 Task: Create Card Quality Control Performance Review in Board Social Media Influencer Marketing Platforms to Workspace Factoring Services. Create Card Financial Conference Review in Board Market Research and Insights to Workspace Factoring Services. Create Card Safety and Security Review in Board Product Roadmap Planning and Prioritization to Workspace Factoring Services
Action: Mouse moved to (83, 377)
Screenshot: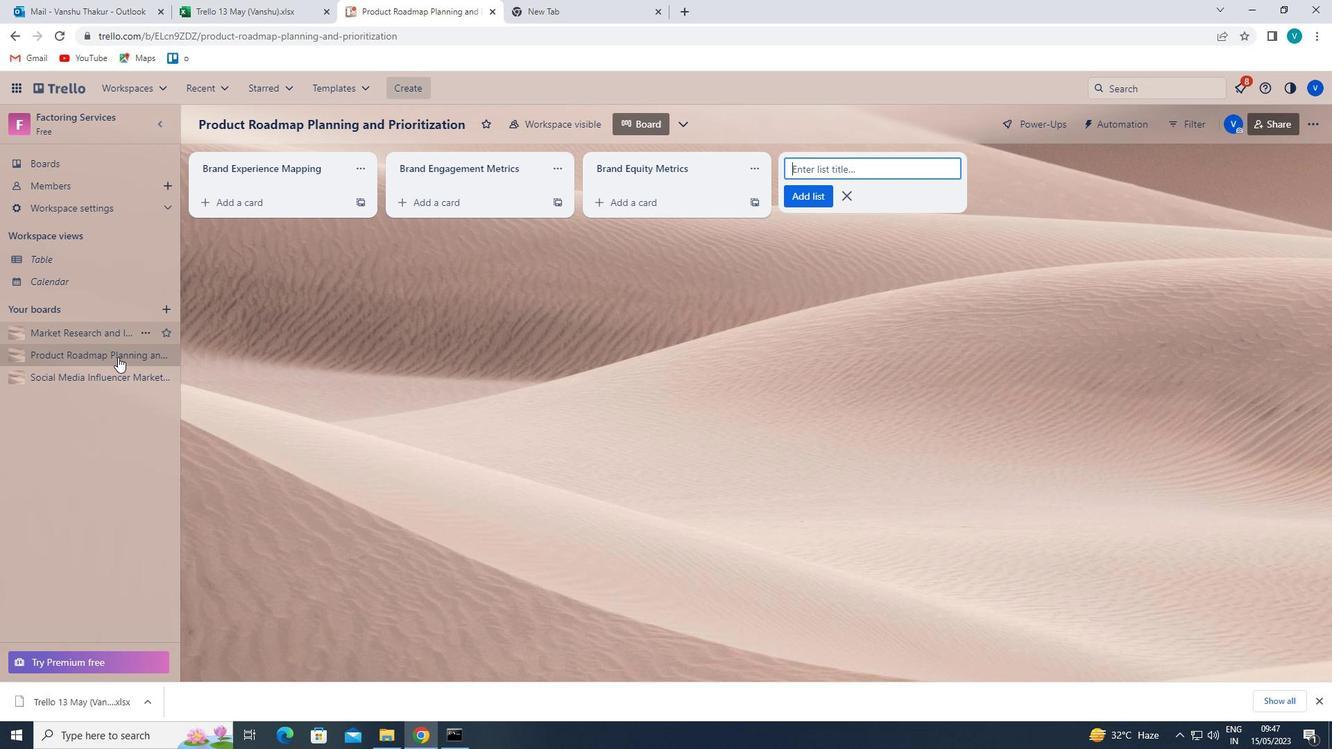 
Action: Mouse pressed left at (83, 377)
Screenshot: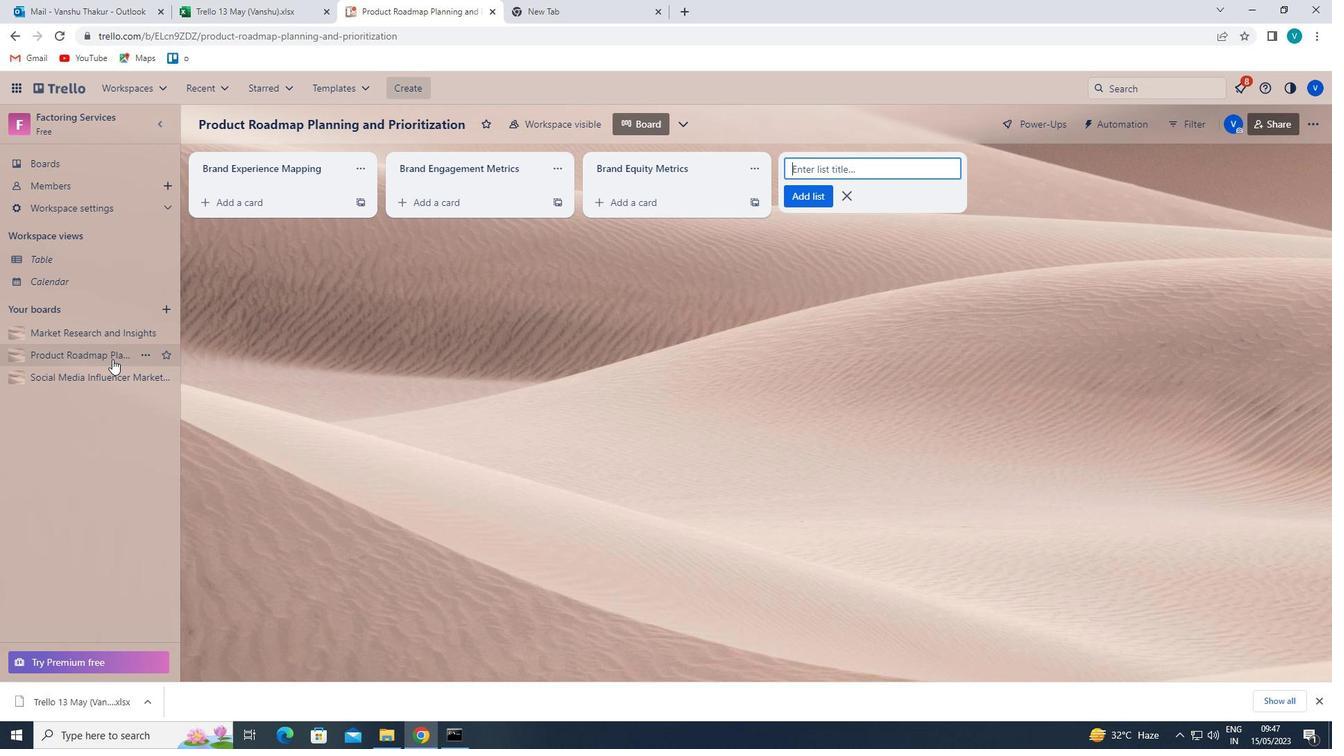 
Action: Mouse moved to (251, 199)
Screenshot: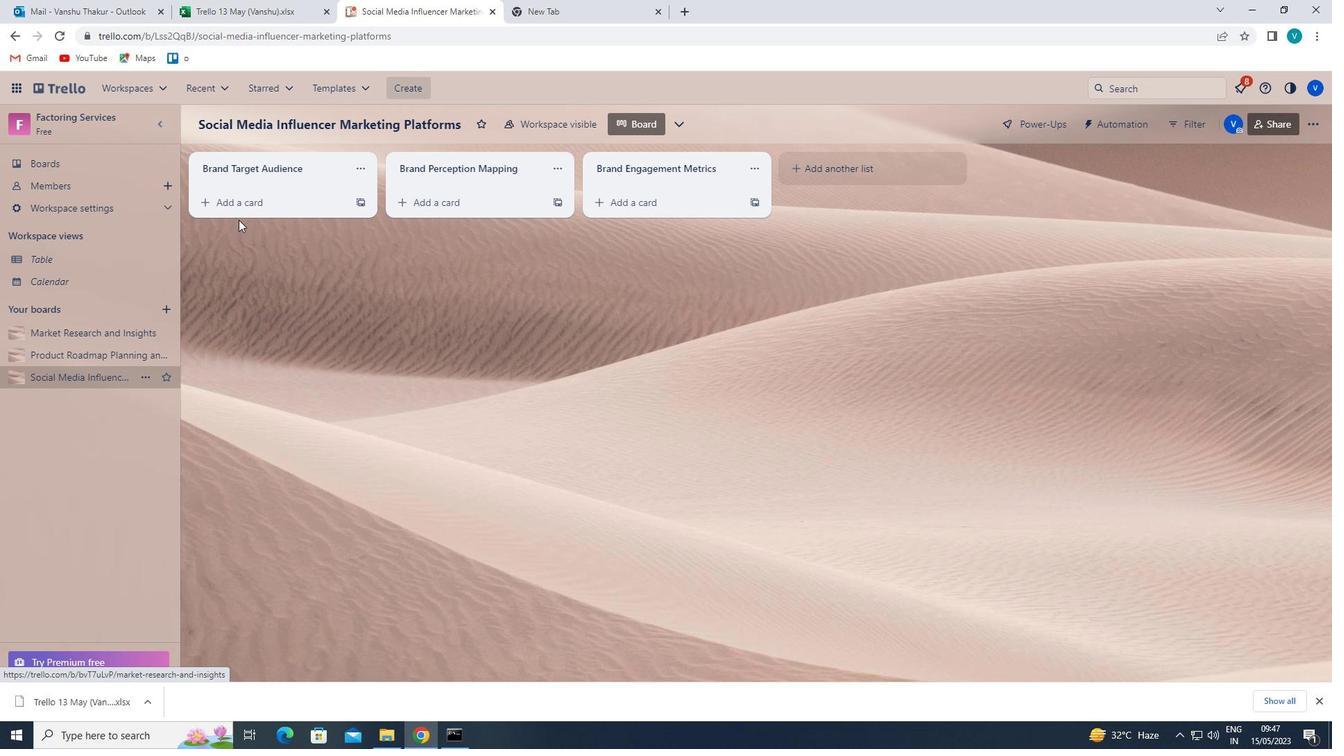 
Action: Mouse pressed left at (251, 199)
Screenshot: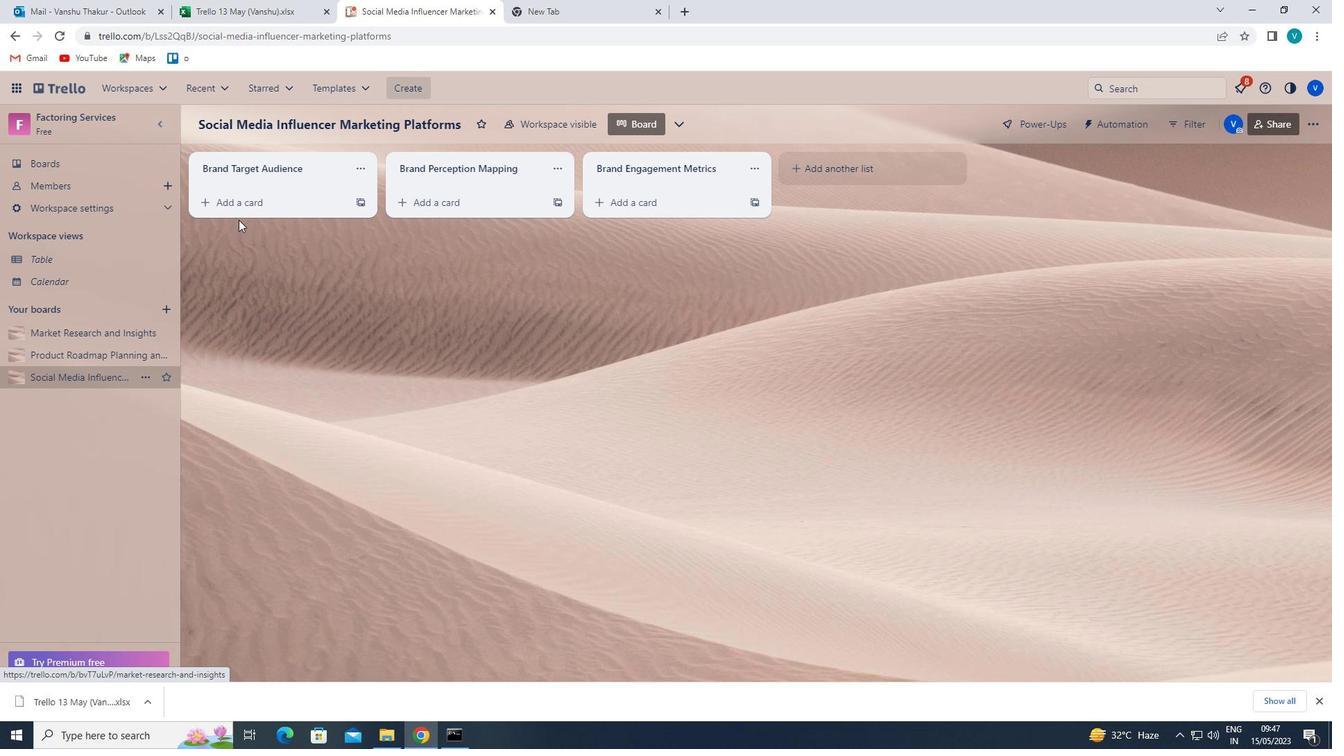 
Action: Key pressed <Key.shift>QUALITY<Key.space><Key.shift>CONTROL<Key.space><Key.shift>PERFORMANCE<Key.space><Key.shift>REVIR<Key.backspace>EW<Key.enter>
Screenshot: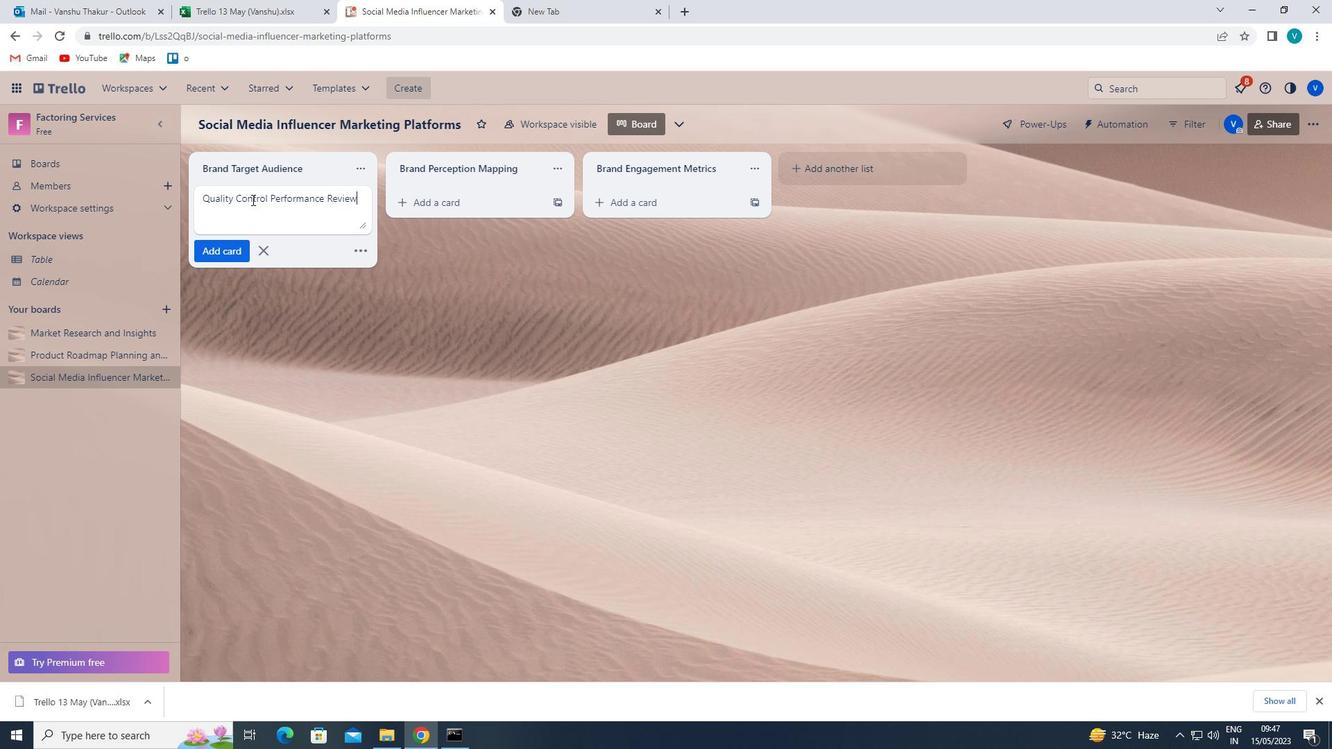 
Action: Mouse moved to (91, 340)
Screenshot: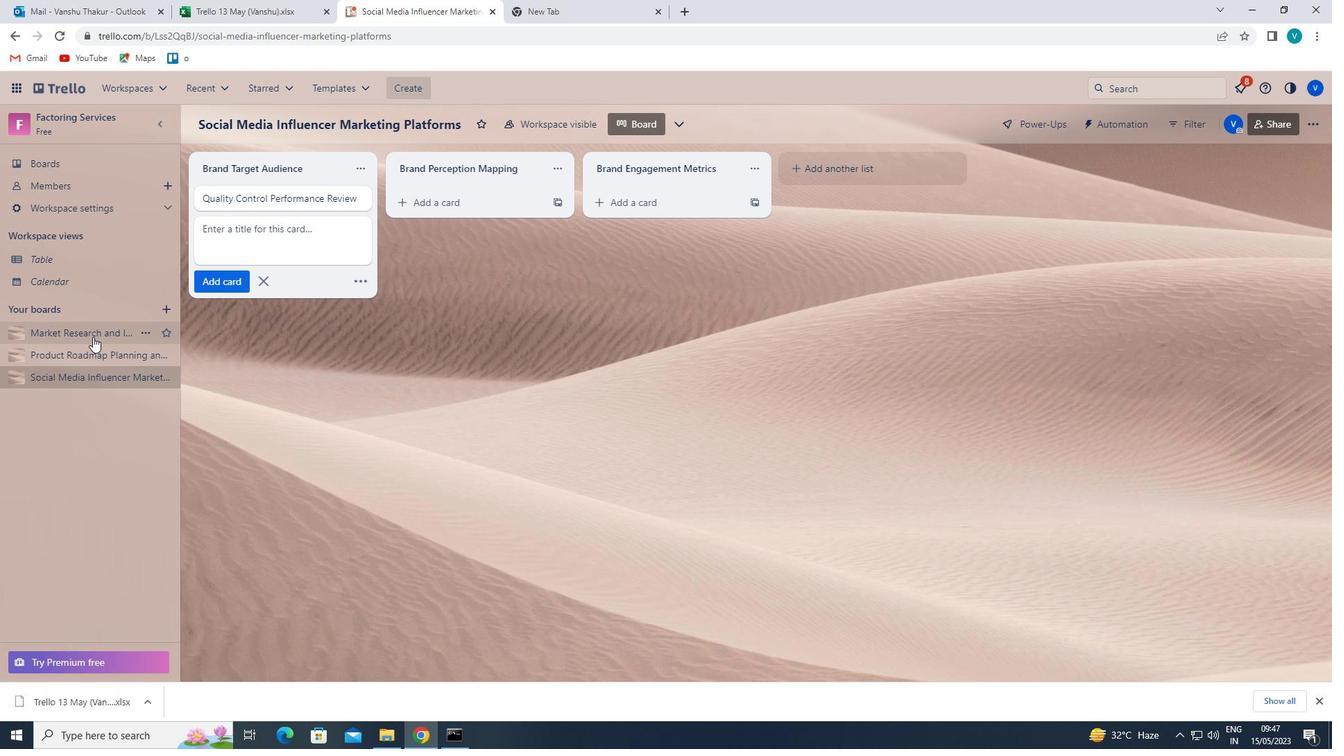 
Action: Mouse pressed left at (91, 340)
Screenshot: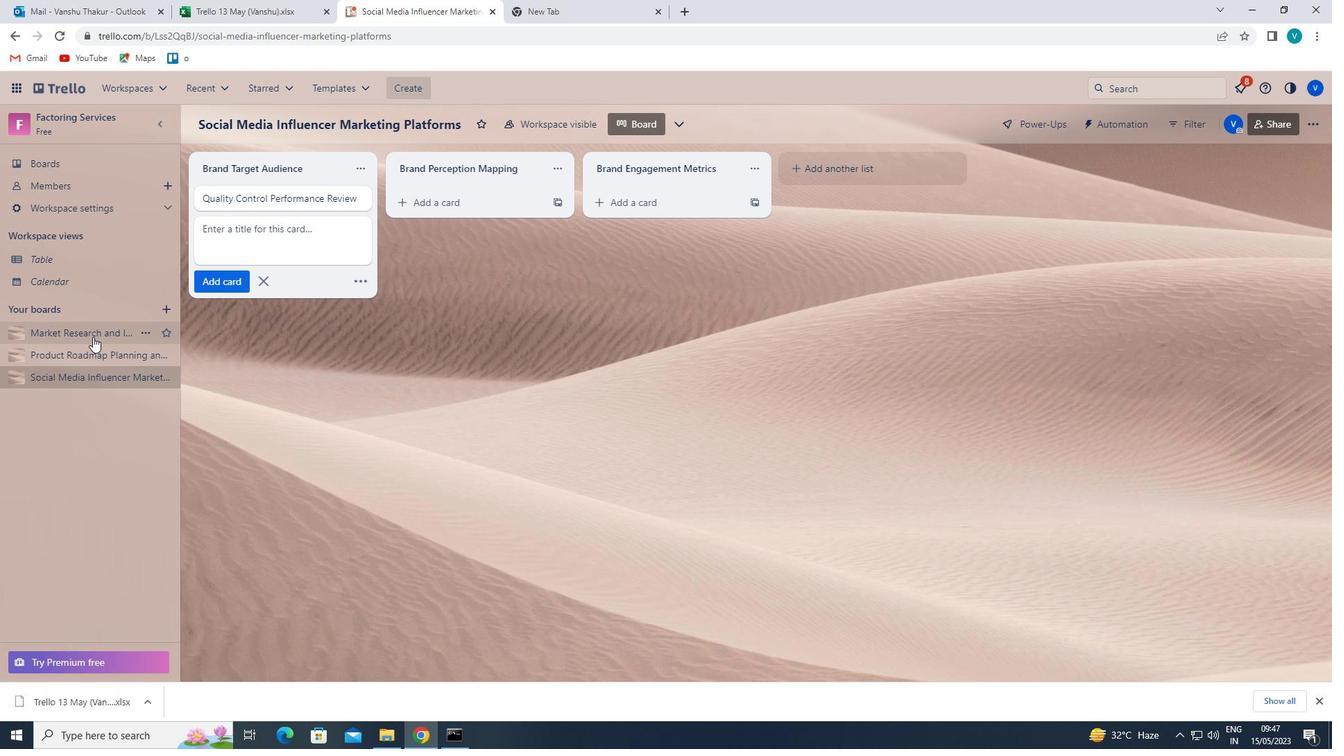 
Action: Mouse moved to (255, 201)
Screenshot: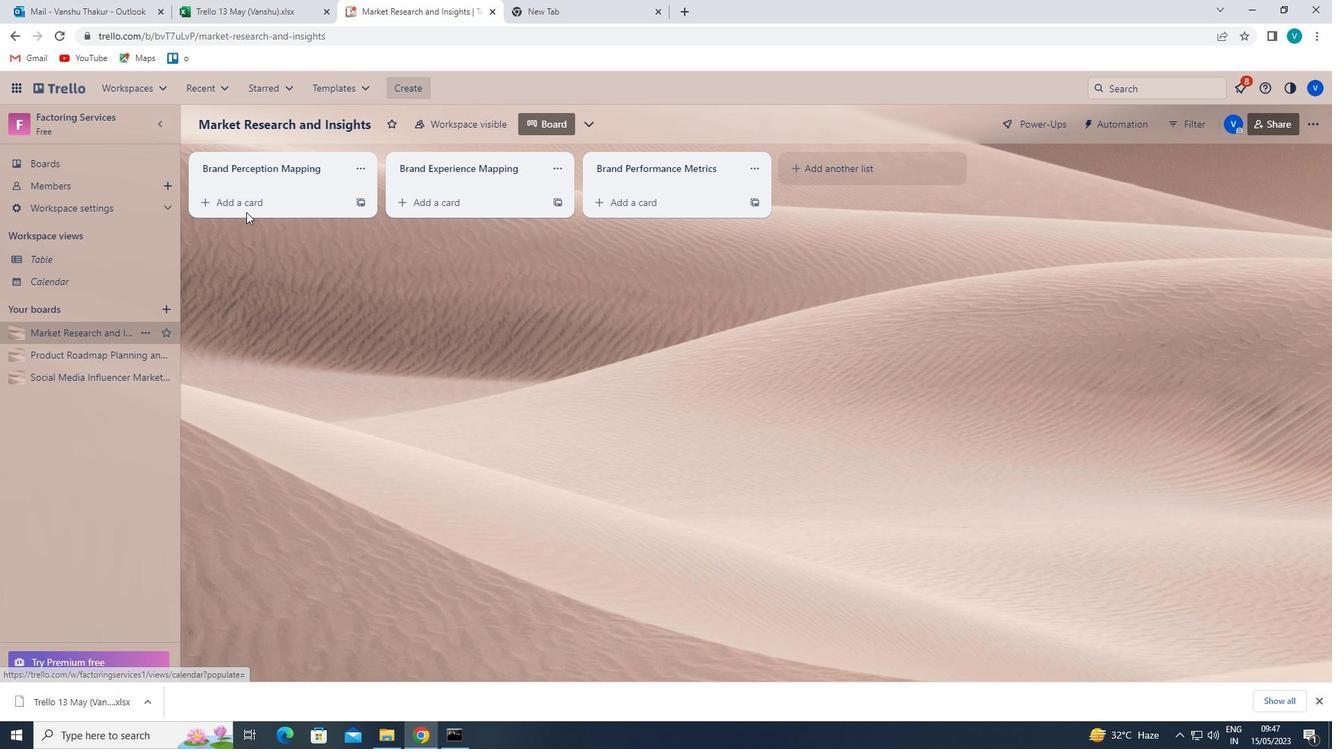 
Action: Mouse pressed left at (255, 201)
Screenshot: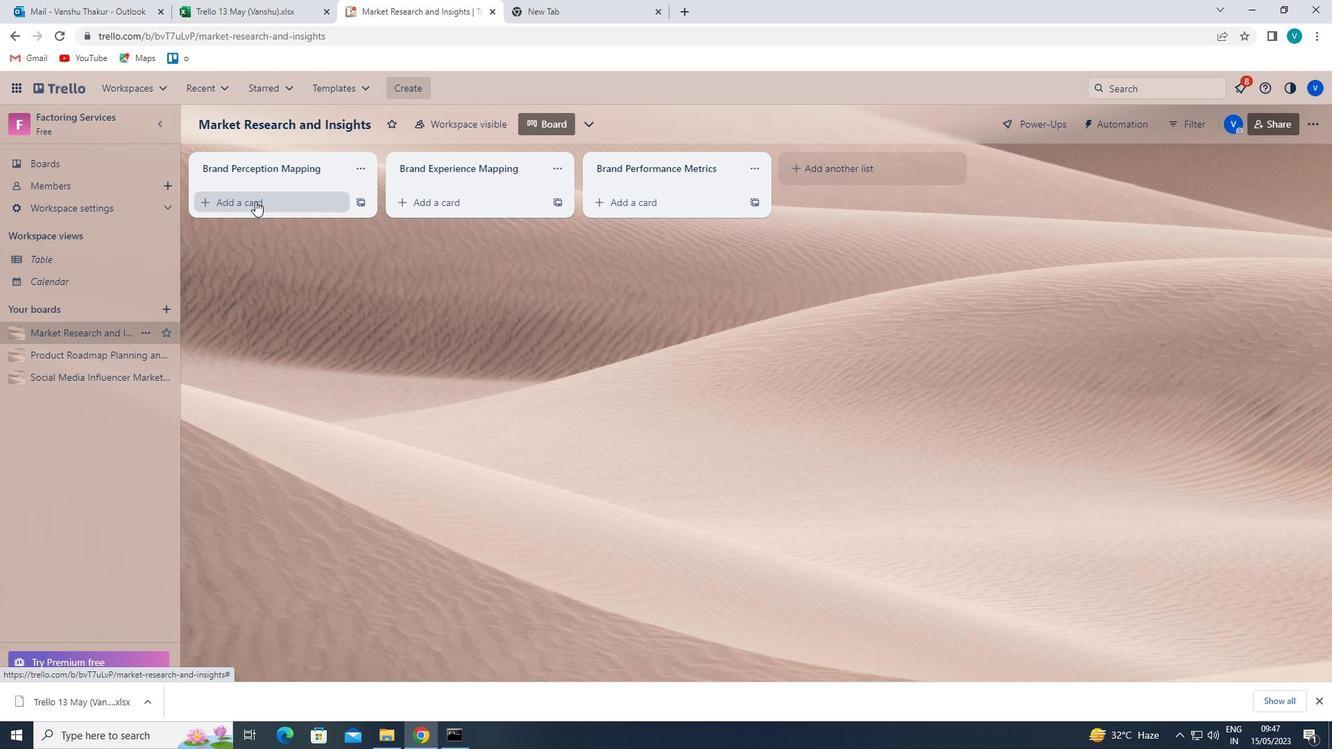 
Action: Key pressed <Key.shift>FINANCIAL<Key.space><Key.shift><Key.shift><Key.shift><Key.shift><Key.shift><Key.shift><Key.shift><Key.shift><Key.shift><Key.shift>CONFERENCE<Key.space><Key.shift>REVIEW<Key.enter>
Screenshot: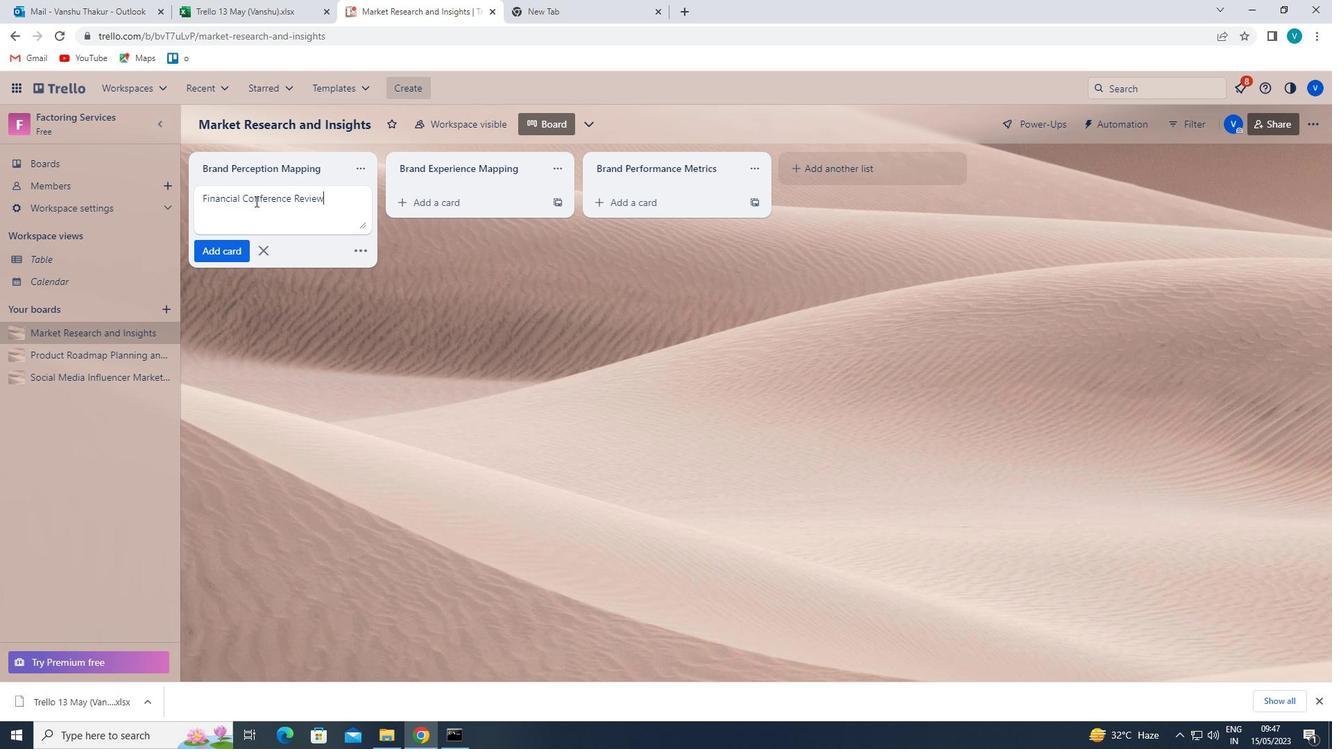 
Action: Mouse moved to (83, 349)
Screenshot: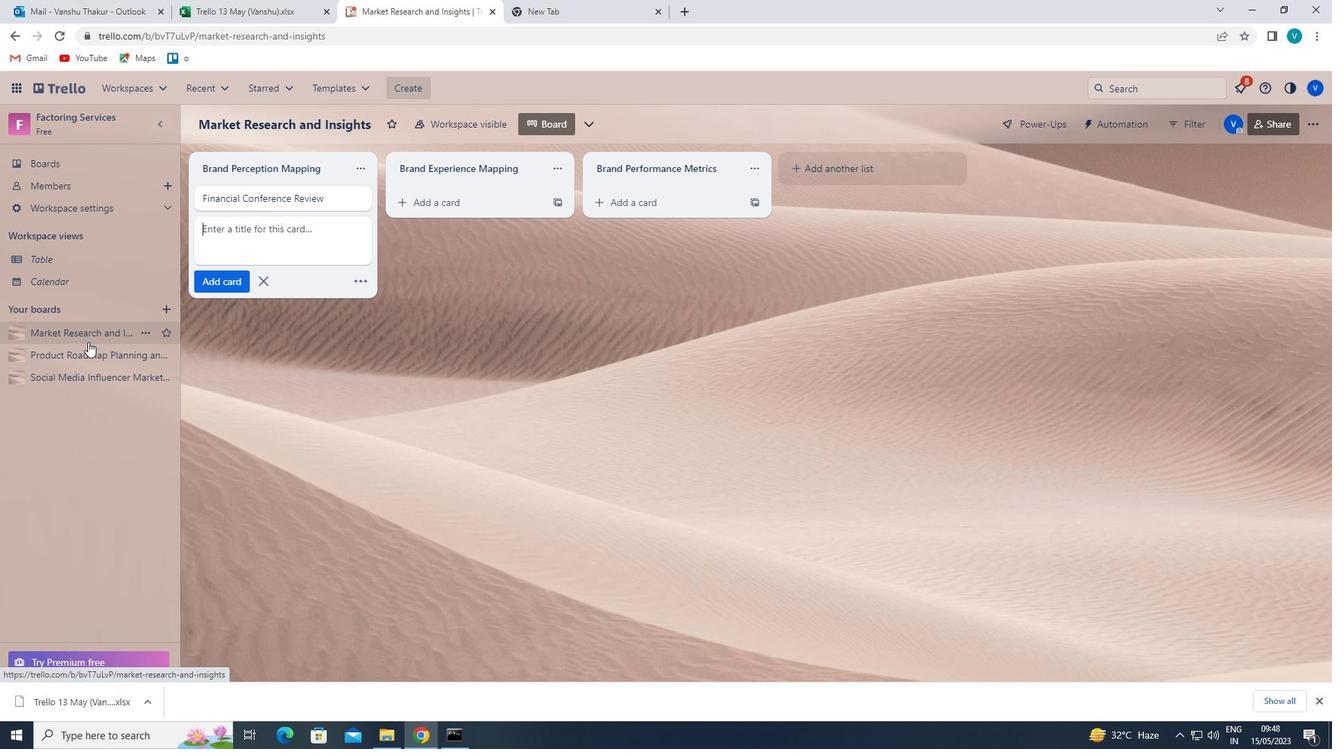 
Action: Mouse pressed left at (83, 349)
Screenshot: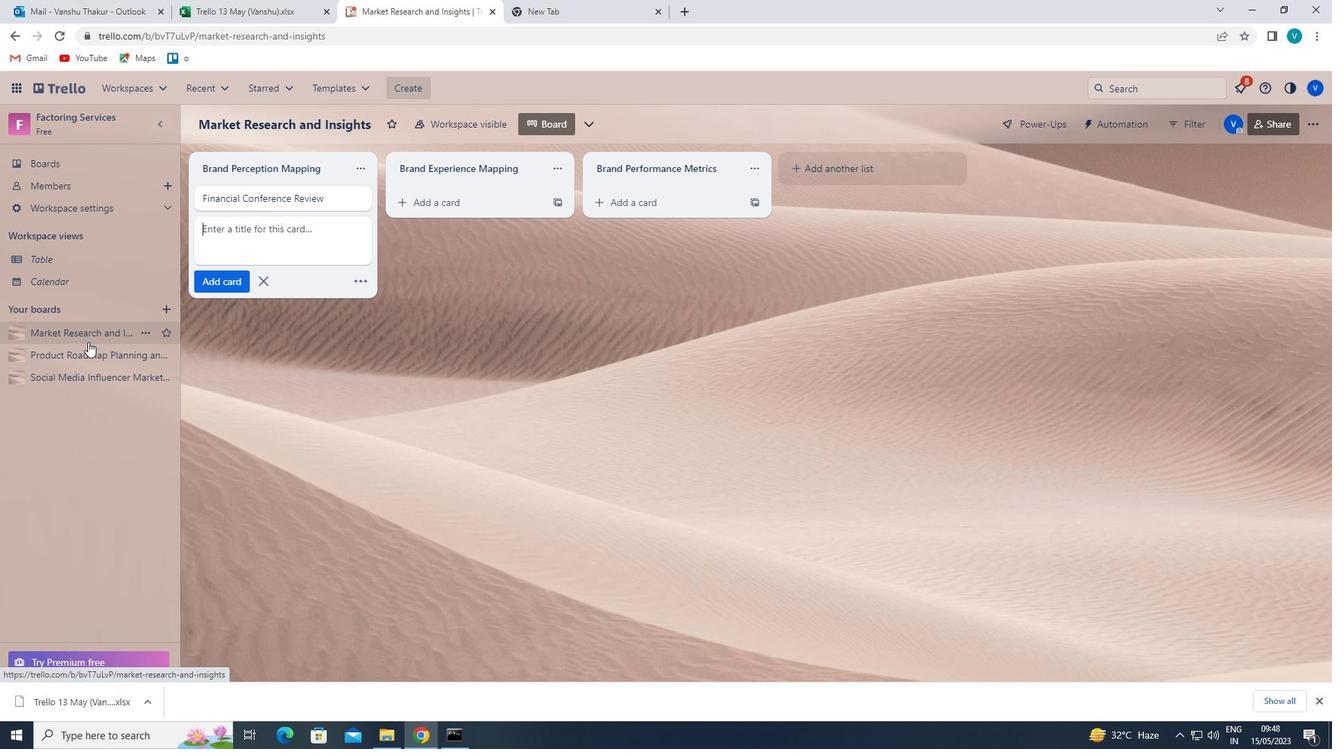 
Action: Mouse moved to (270, 204)
Screenshot: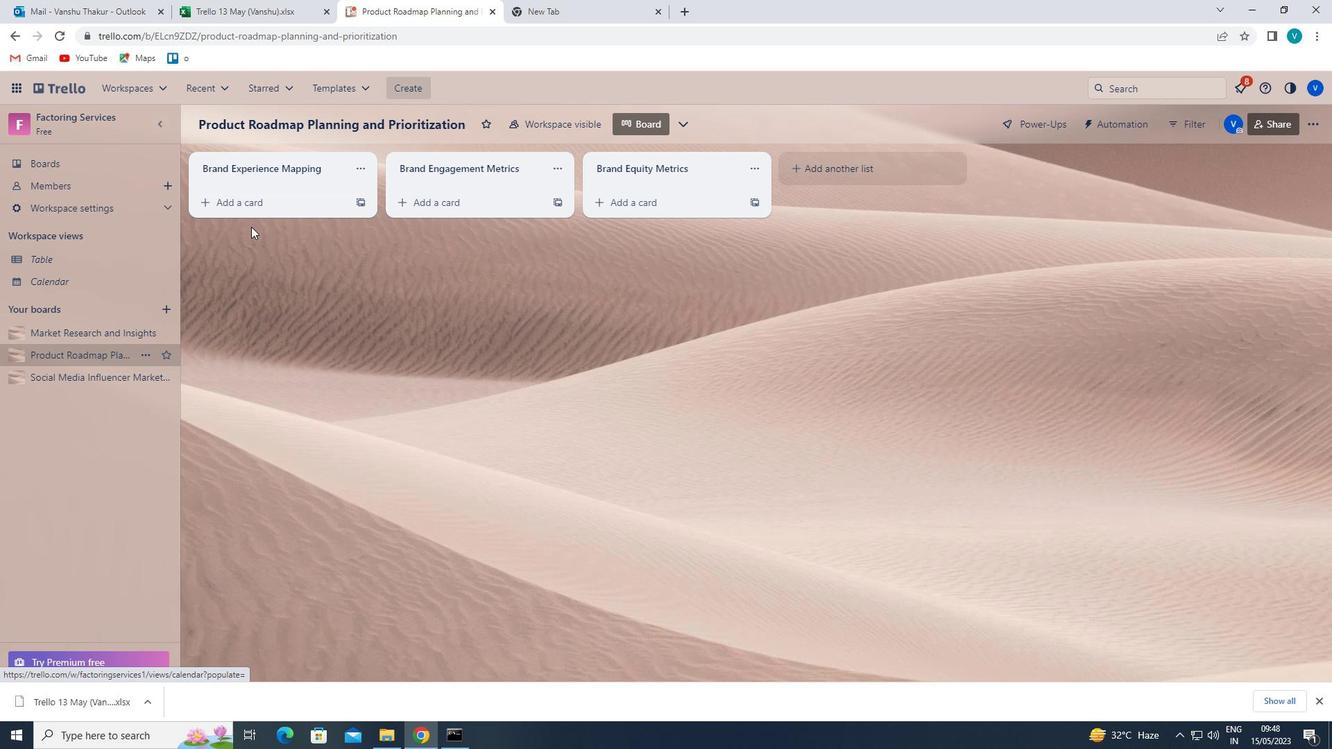 
Action: Mouse pressed left at (270, 204)
Screenshot: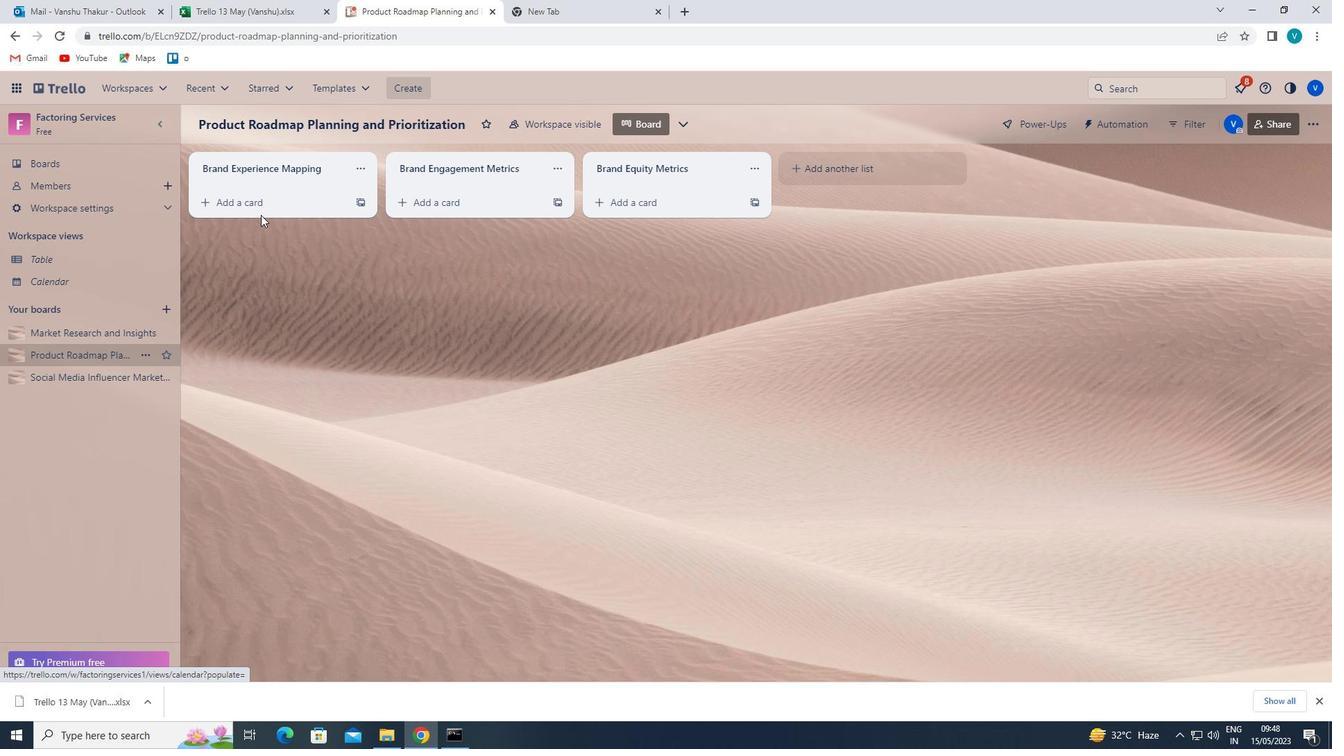 
Action: Mouse moved to (270, 204)
Screenshot: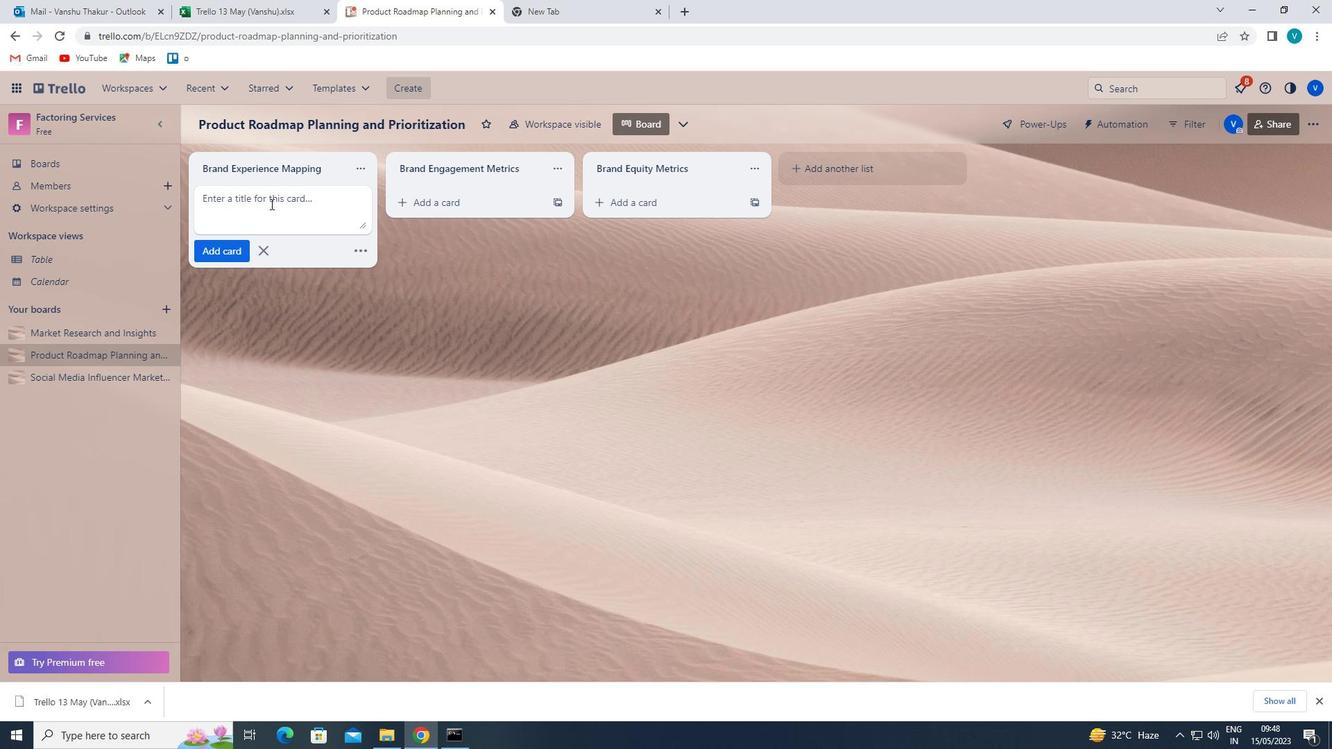 
Action: Key pressed <Key.shift>SAFETY<Key.space>AND<Key.space><Key.shift>SECURITY<Key.space><Key.shift>REVIEW<Key.enter>
Screenshot: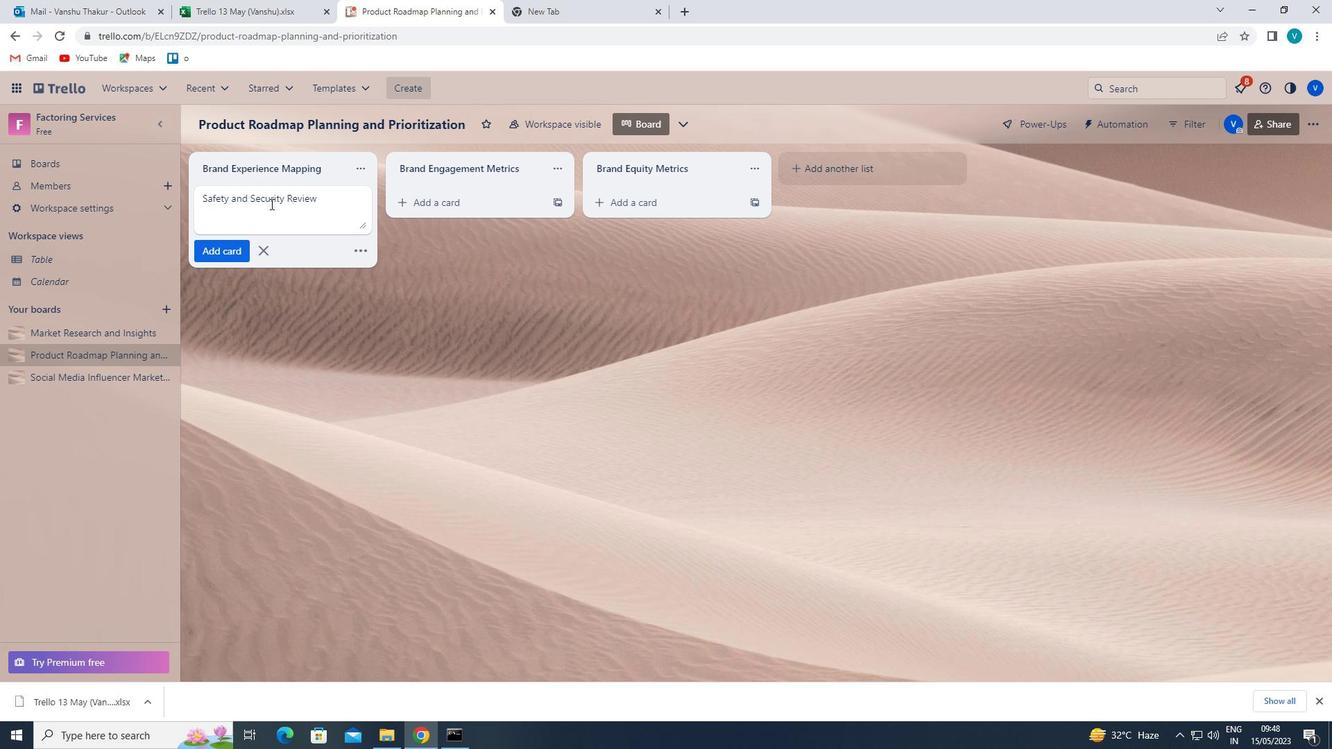 
